 Task: Create a section Backup and Recovery Sprint and in the section, add a milestone Serverless Architecture Implementation in the project AgileEagle
Action: Mouse moved to (336, 408)
Screenshot: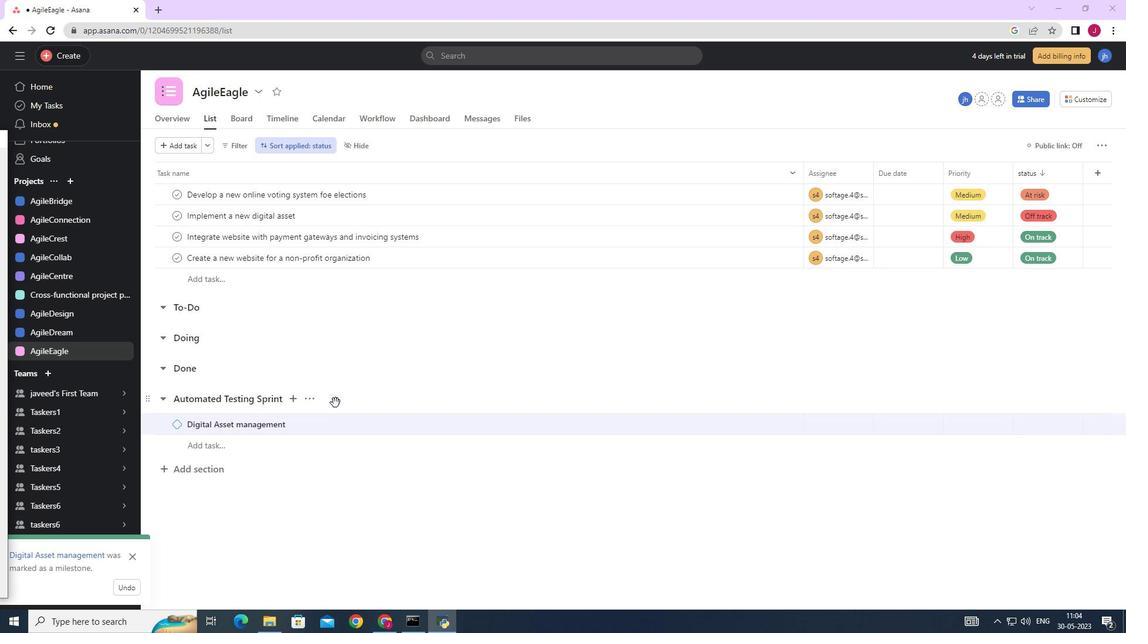
Action: Mouse scrolled (336, 407) with delta (0, 0)
Screenshot: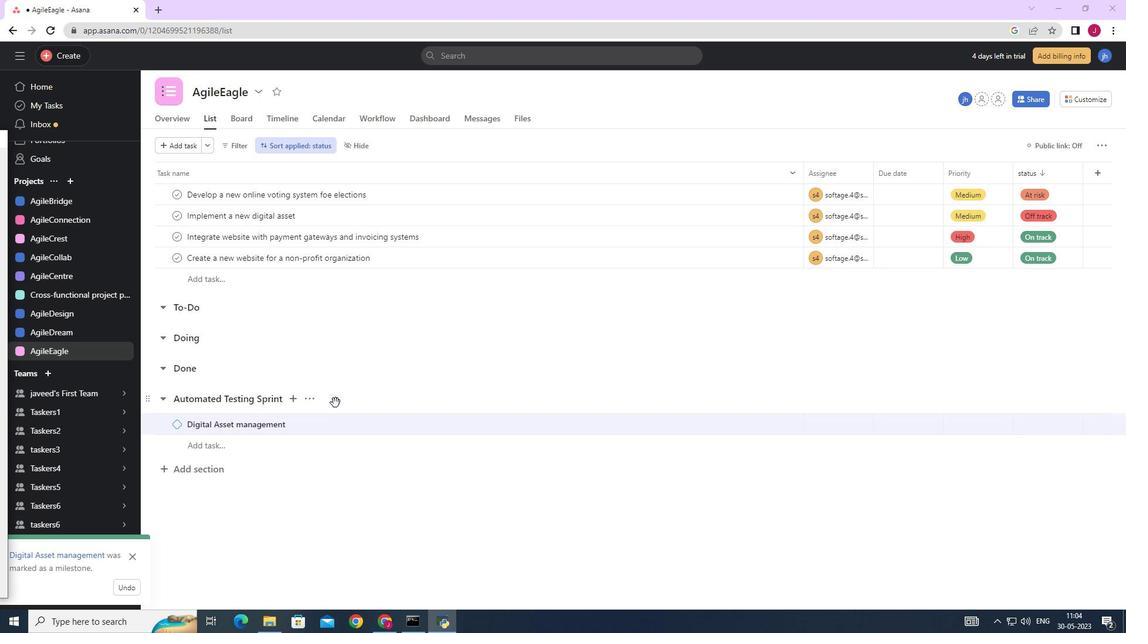 
Action: Mouse moved to (336, 409)
Screenshot: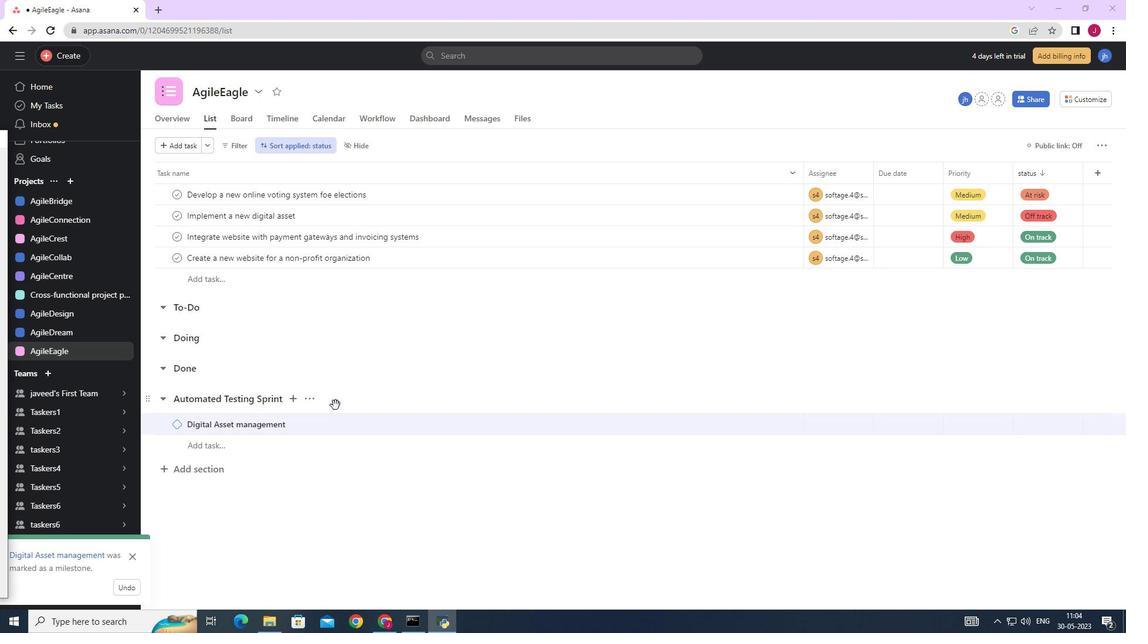 
Action: Mouse scrolled (336, 409) with delta (0, 0)
Screenshot: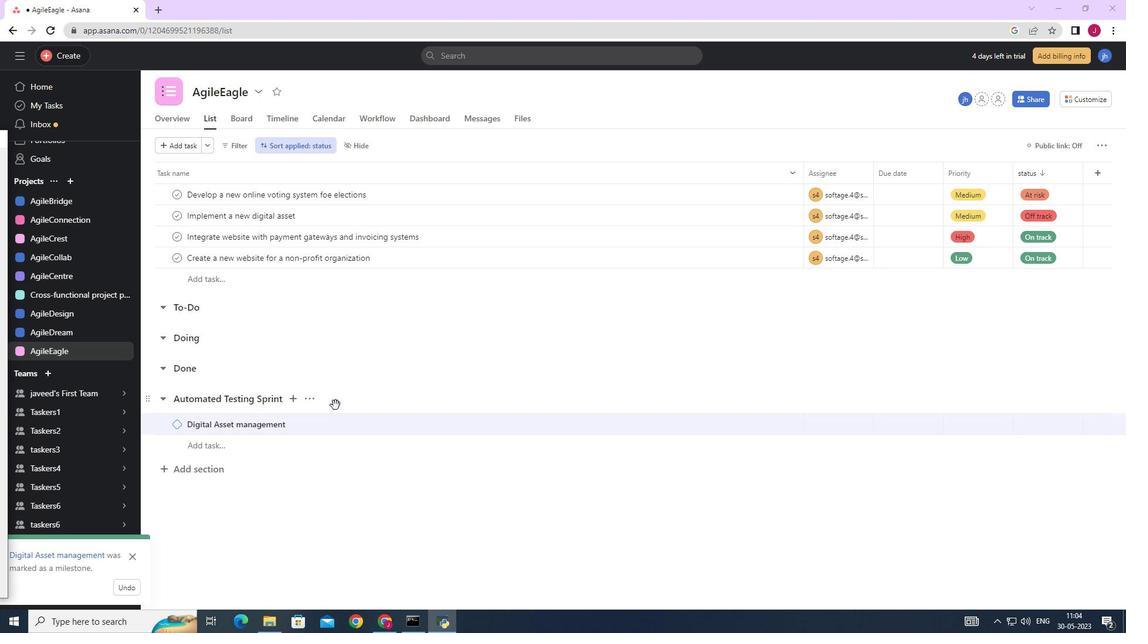 
Action: Mouse scrolled (336, 409) with delta (0, 0)
Screenshot: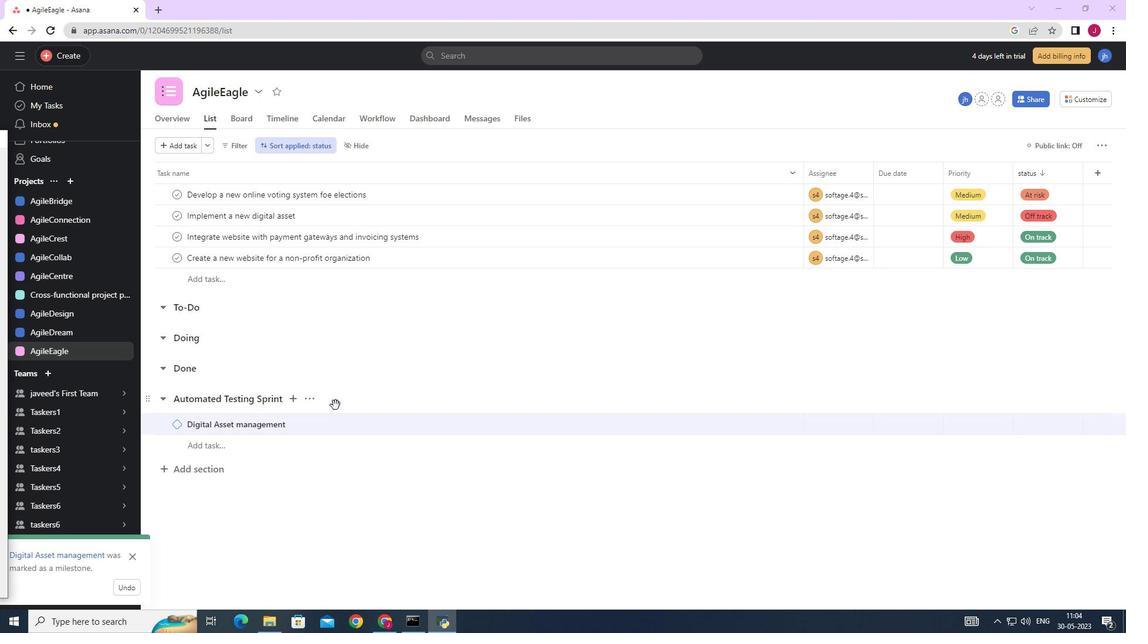 
Action: Mouse scrolled (336, 409) with delta (0, 0)
Screenshot: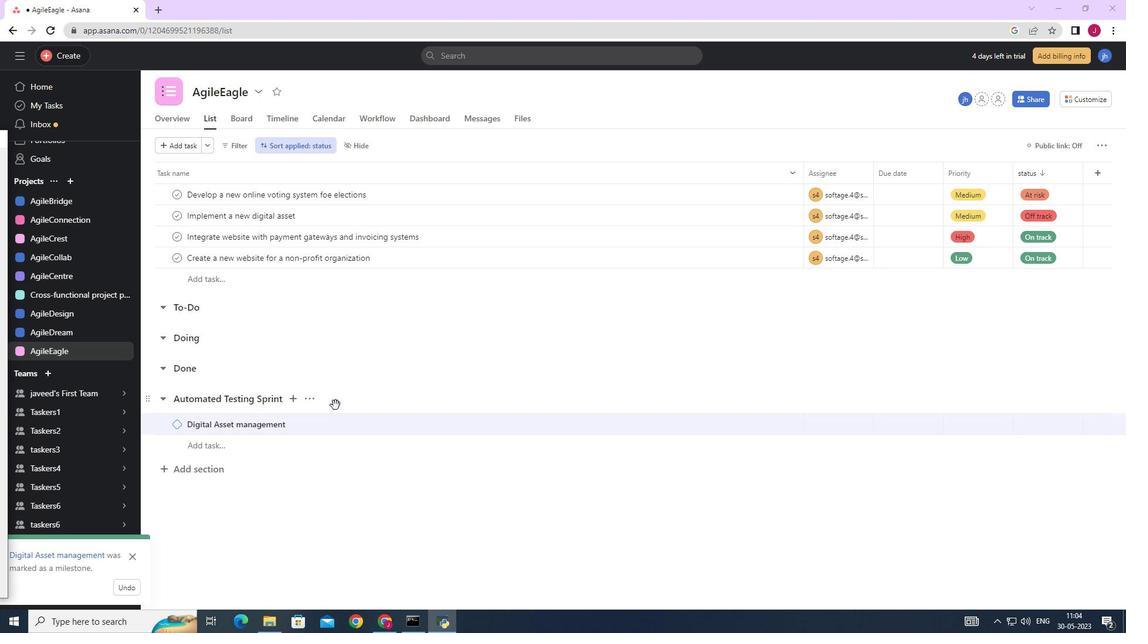 
Action: Mouse scrolled (336, 409) with delta (0, 0)
Screenshot: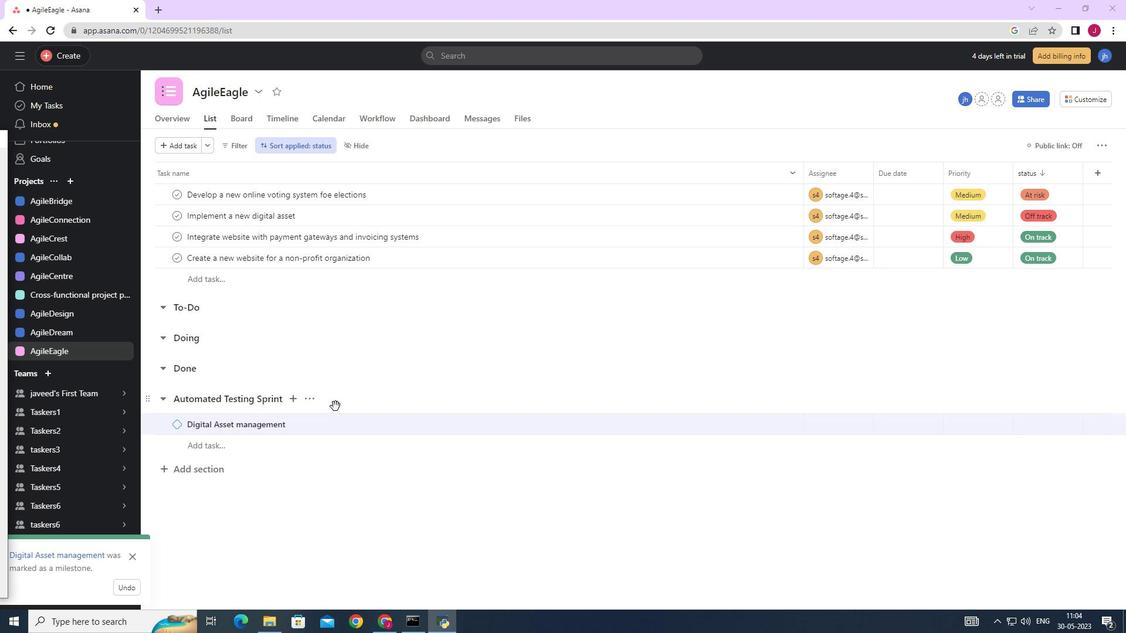 
Action: Mouse moved to (203, 469)
Screenshot: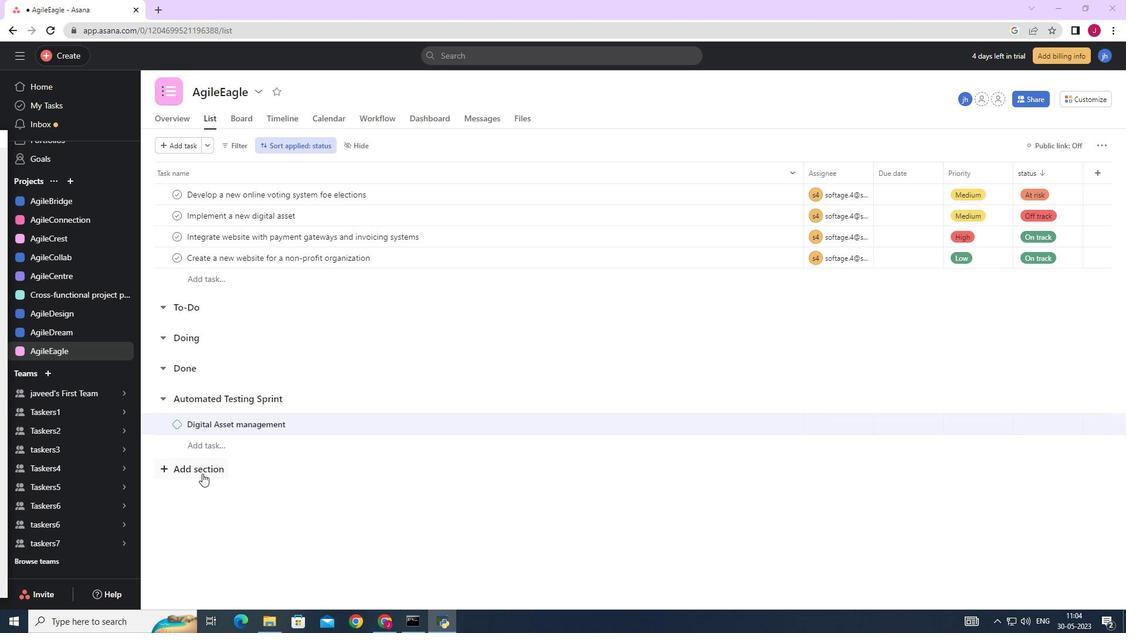 
Action: Mouse pressed left at (203, 469)
Screenshot: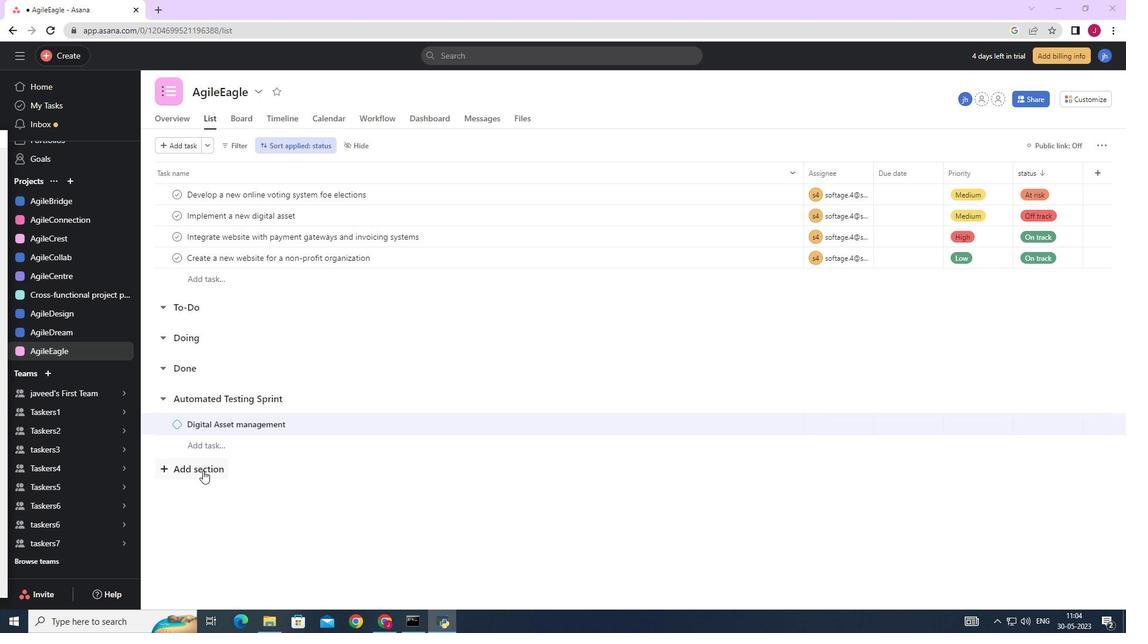 
Action: Mouse moved to (204, 469)
Screenshot: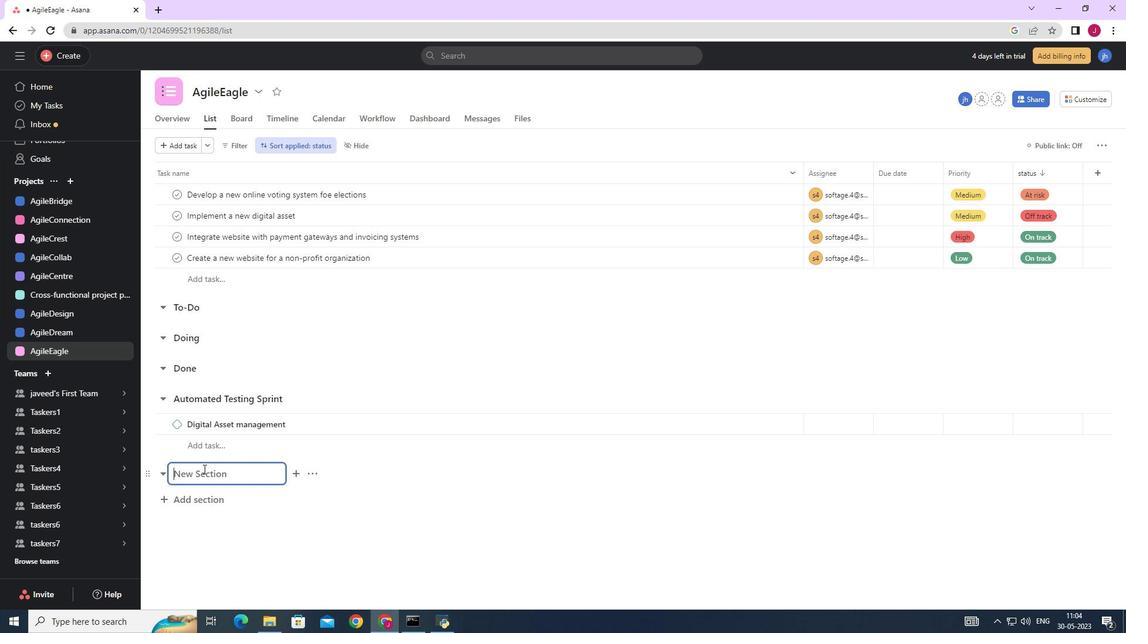 
Action: Key pressed <Key.caps_lock>B<Key.caps_lock>ackup<Key.space>and<Key.space><Key.caps_lock>R<Key.caps_lock>ecovery<Key.space><Key.caps_lock>S<Key.caps_lock>print<Key.enter><Key.caps_lock>S<Key.caps_lock>erverless<Key.space><Key.caps_lock>A<Key.caps_lock>rchitecture<Key.space><Key.caps_lock>I<Key.caps_lock>mplementation
Screenshot: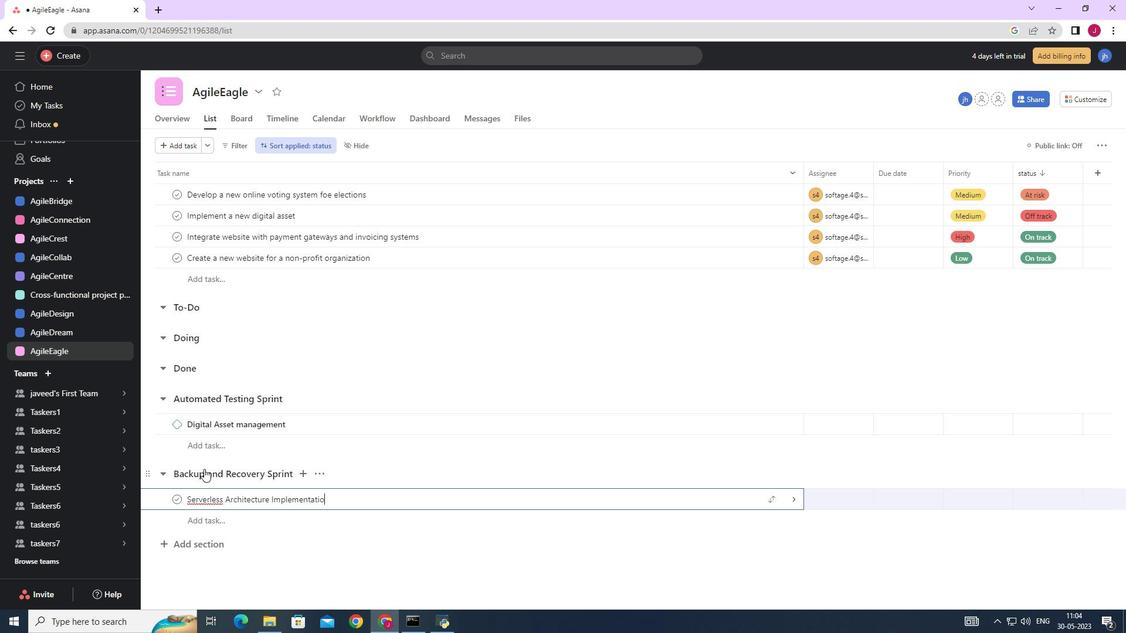
Action: Mouse moved to (792, 500)
Screenshot: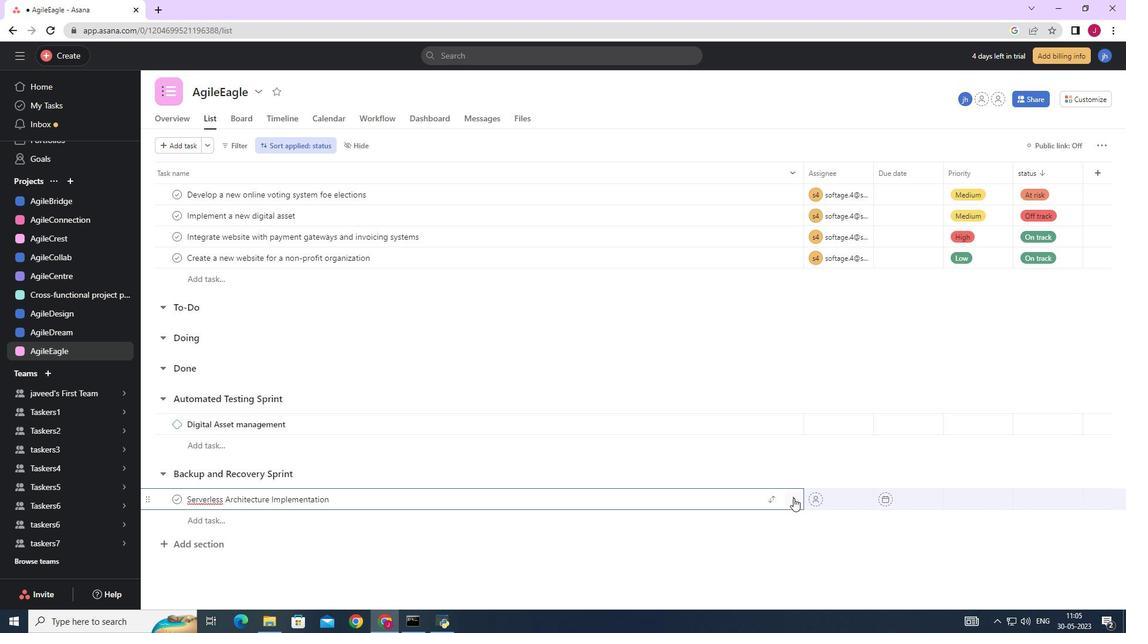 
Action: Mouse pressed left at (792, 500)
Screenshot: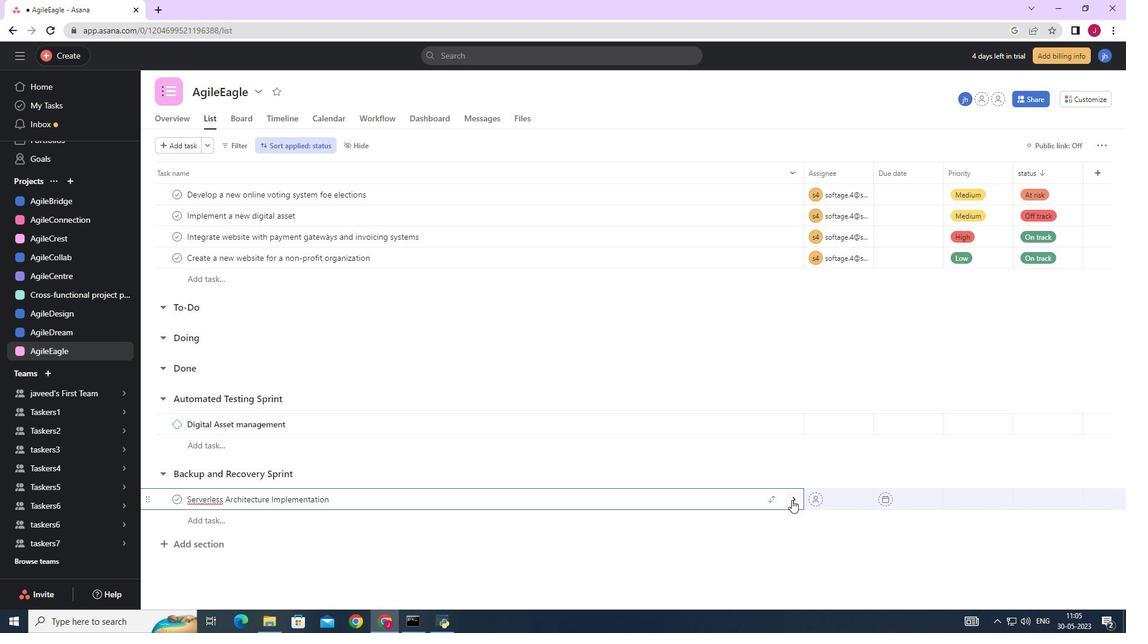 
Action: Mouse moved to (1086, 149)
Screenshot: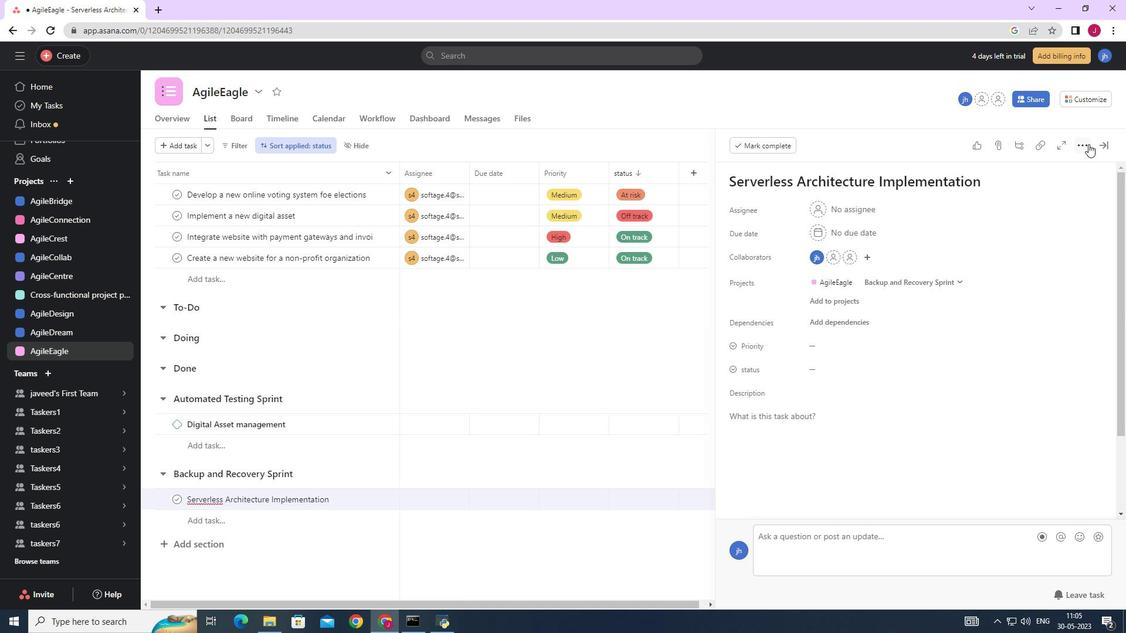 
Action: Mouse pressed left at (1086, 149)
Screenshot: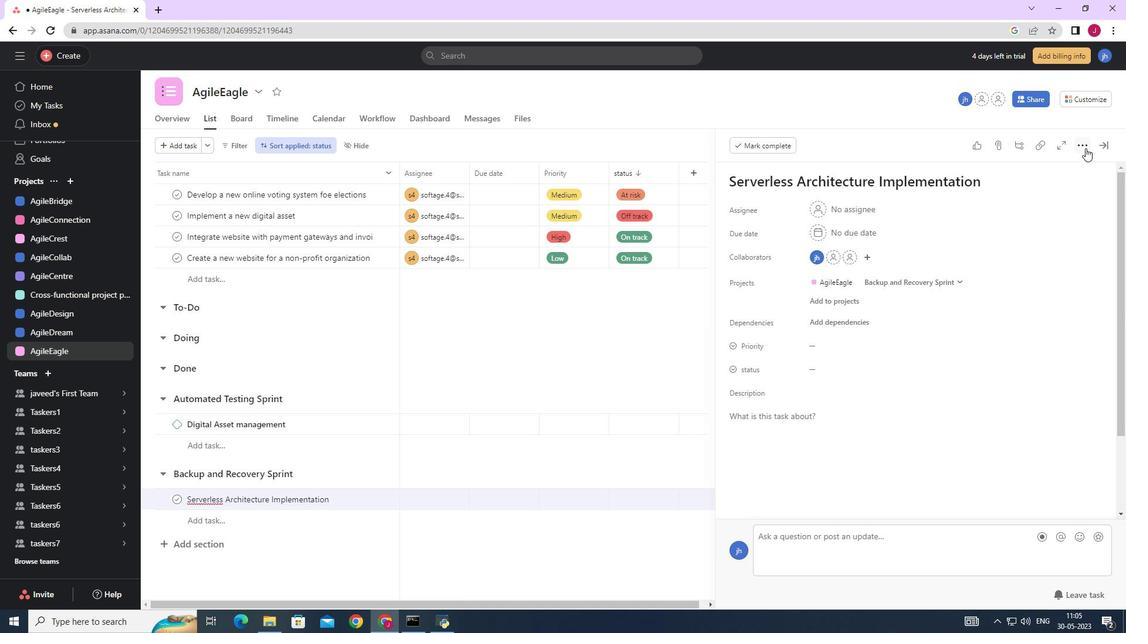 
Action: Mouse moved to (964, 193)
Screenshot: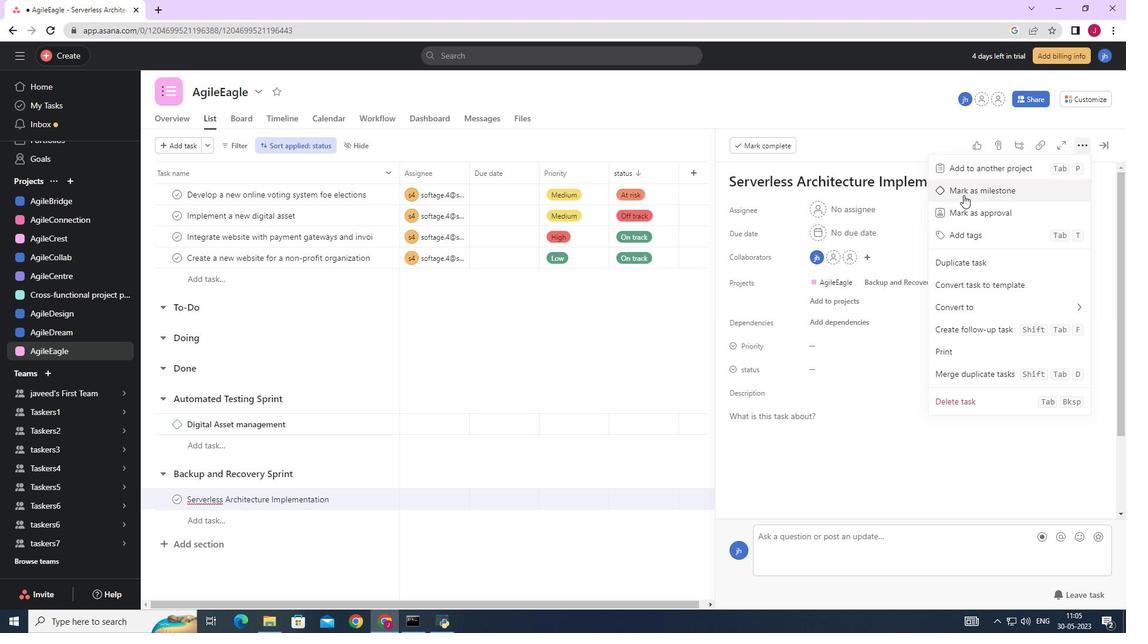 
Action: Mouse pressed left at (964, 193)
Screenshot: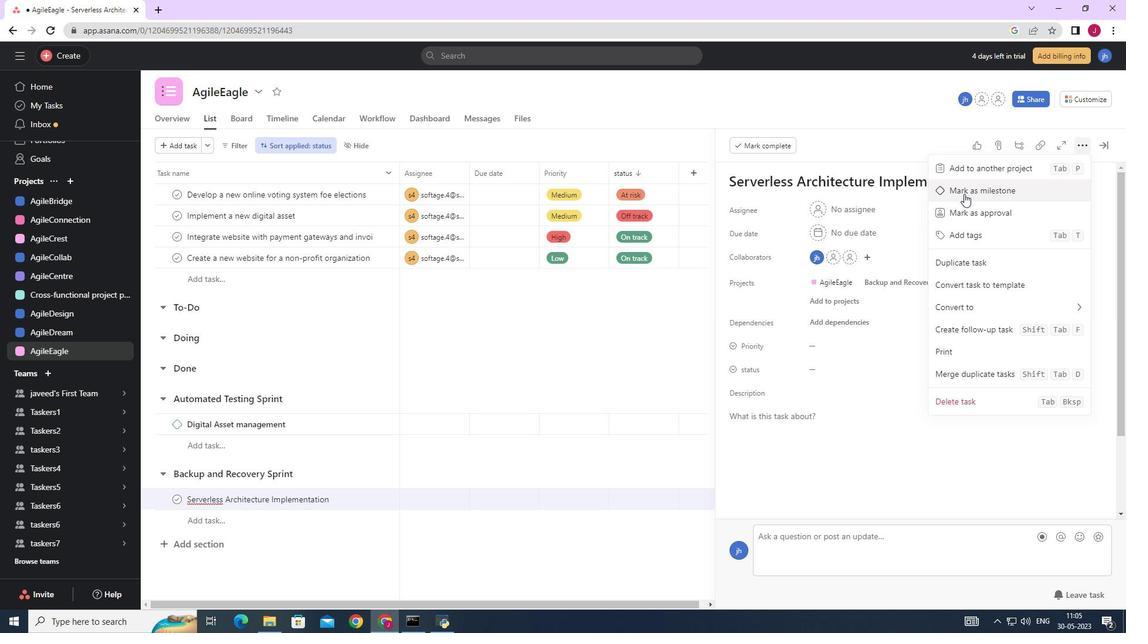 
Action: Mouse moved to (1102, 143)
Screenshot: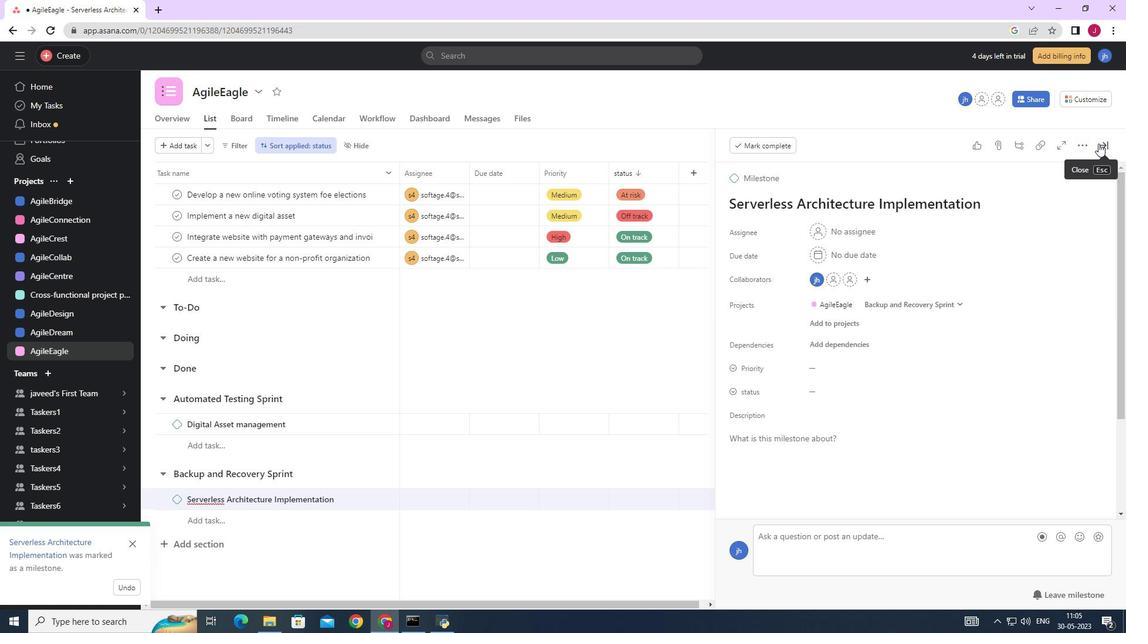 
Action: Mouse pressed left at (1102, 143)
Screenshot: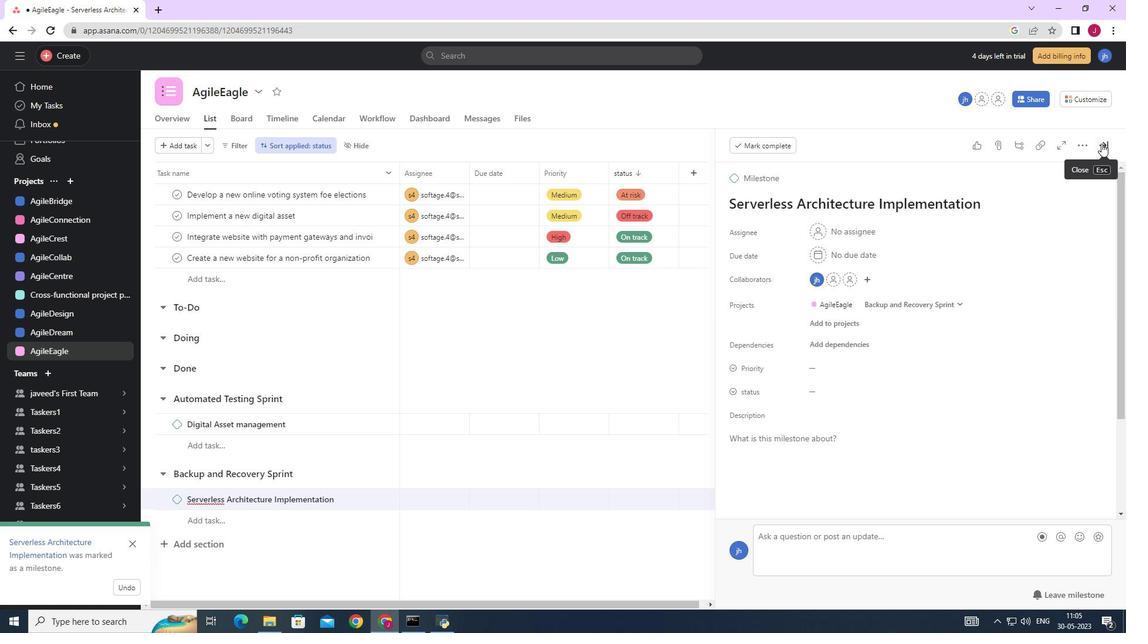 
Action: Mouse moved to (1101, 144)
Screenshot: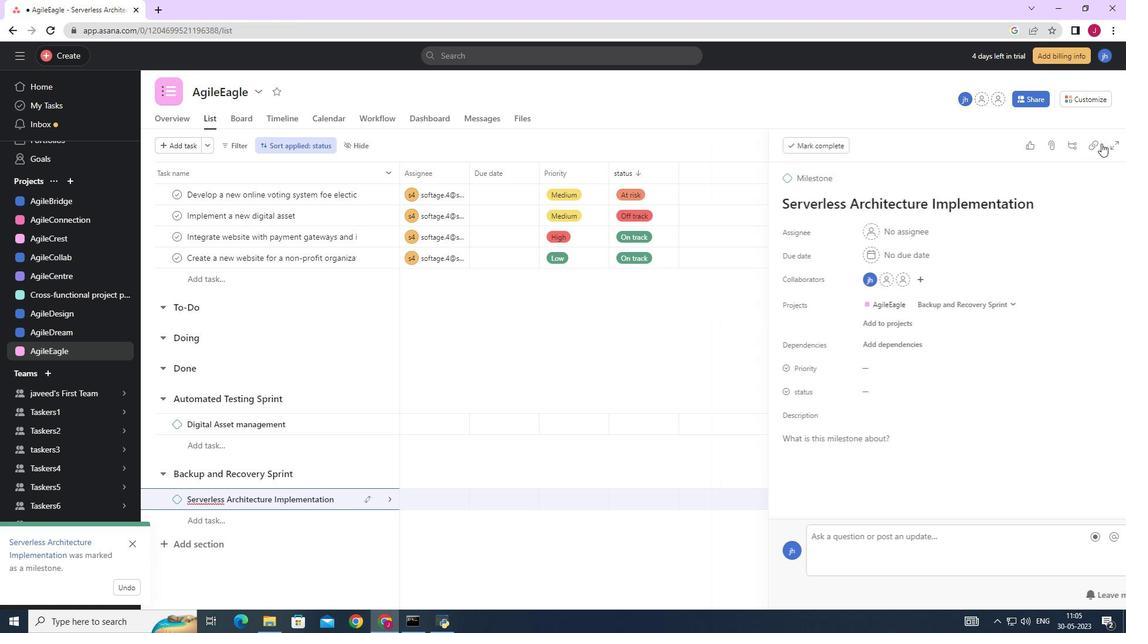 
